 Task: Create a due date automation trigger when advanced on, on the wednesday of the week before a card is due add dates due in less than 1 days at 11:00 AM.
Action: Mouse moved to (952, 77)
Screenshot: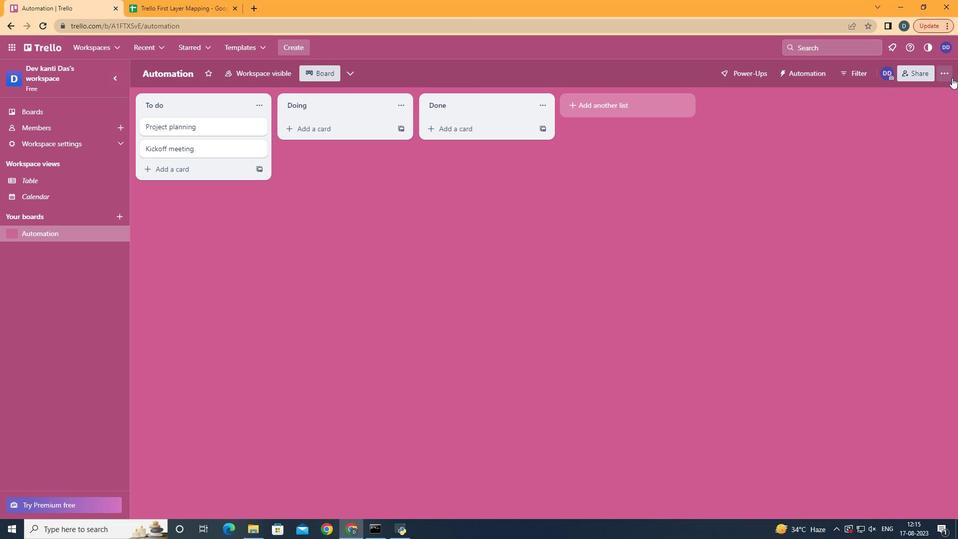 
Action: Mouse pressed left at (952, 77)
Screenshot: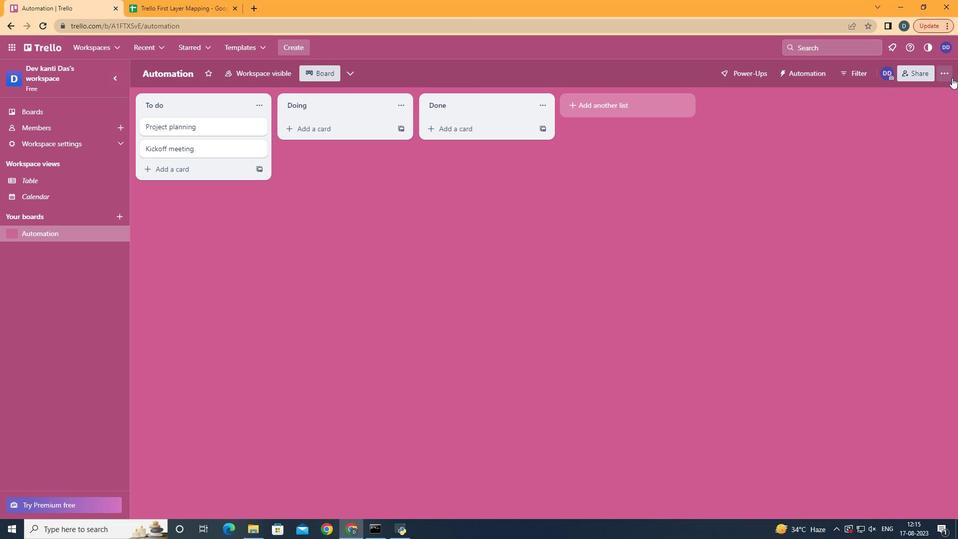 
Action: Mouse moved to (897, 213)
Screenshot: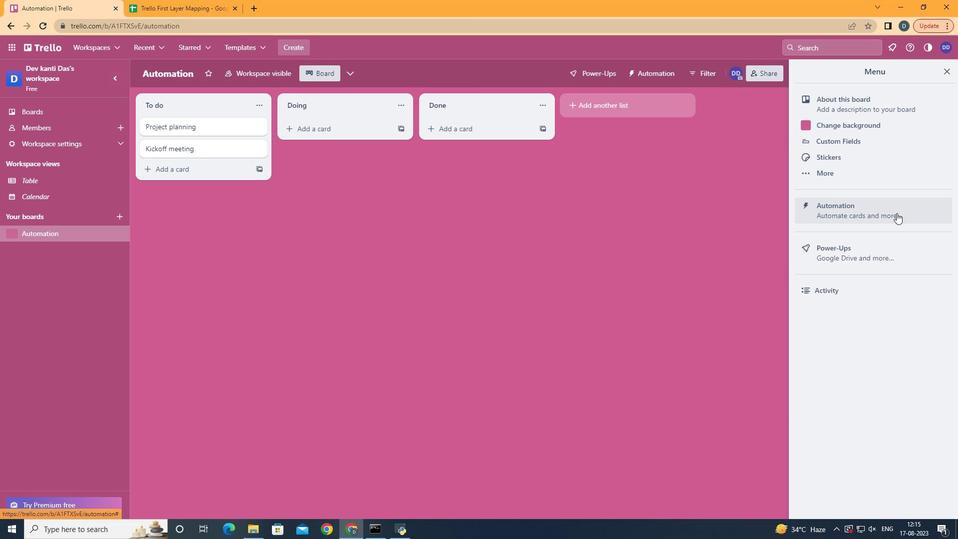 
Action: Mouse pressed left at (897, 213)
Screenshot: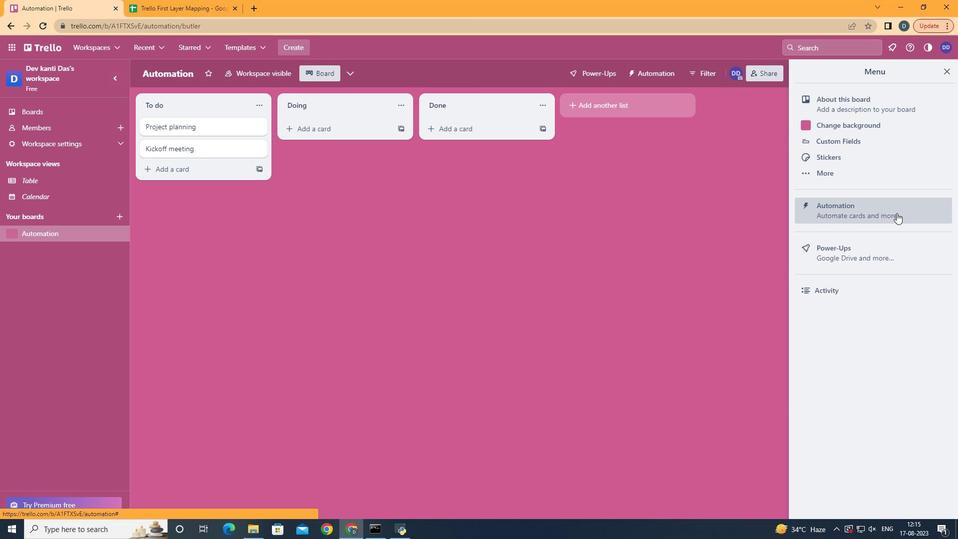 
Action: Mouse moved to (182, 199)
Screenshot: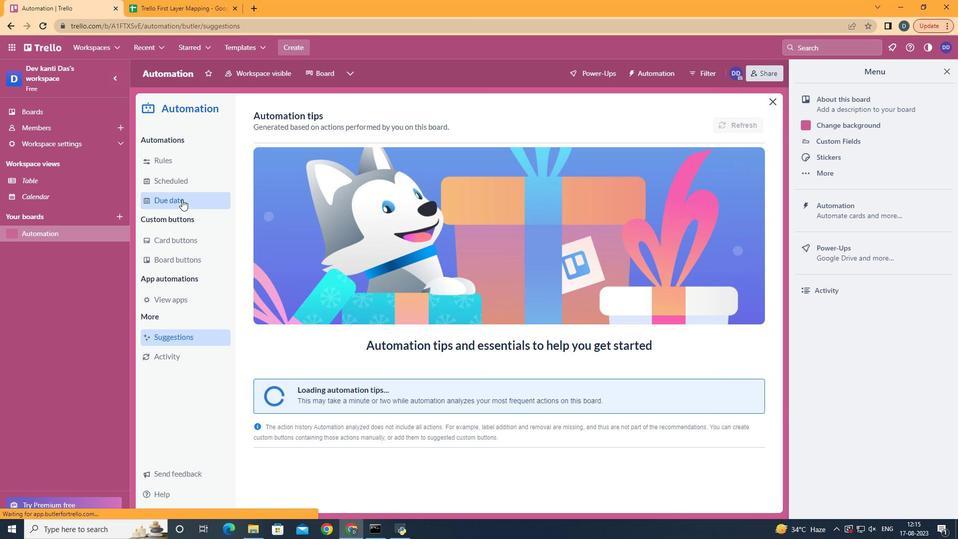 
Action: Mouse pressed left at (182, 199)
Screenshot: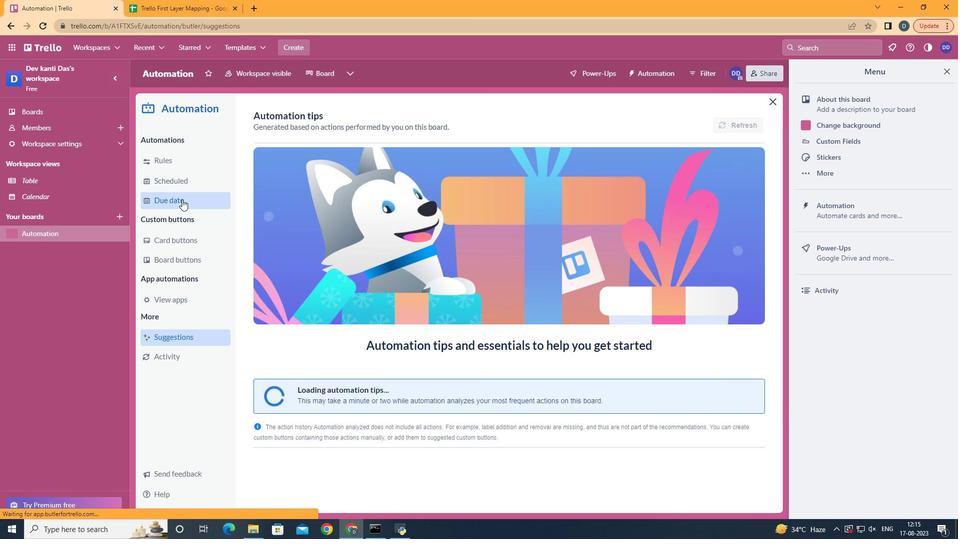 
Action: Mouse moved to (706, 118)
Screenshot: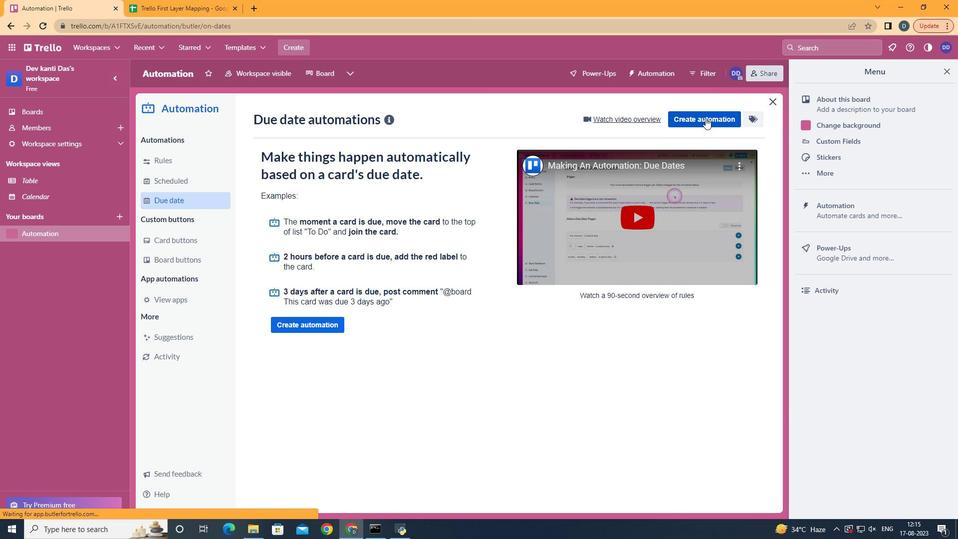 
Action: Mouse pressed left at (706, 118)
Screenshot: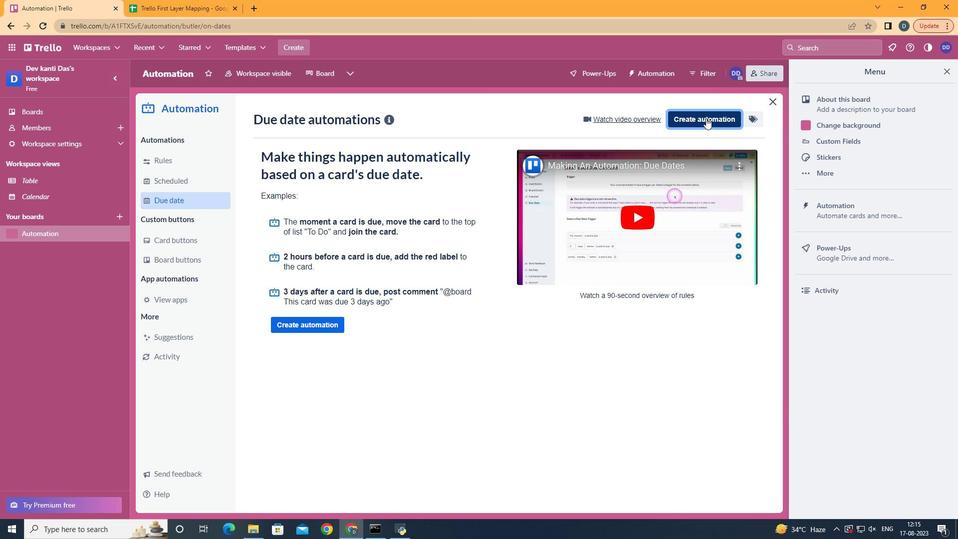 
Action: Mouse moved to (542, 215)
Screenshot: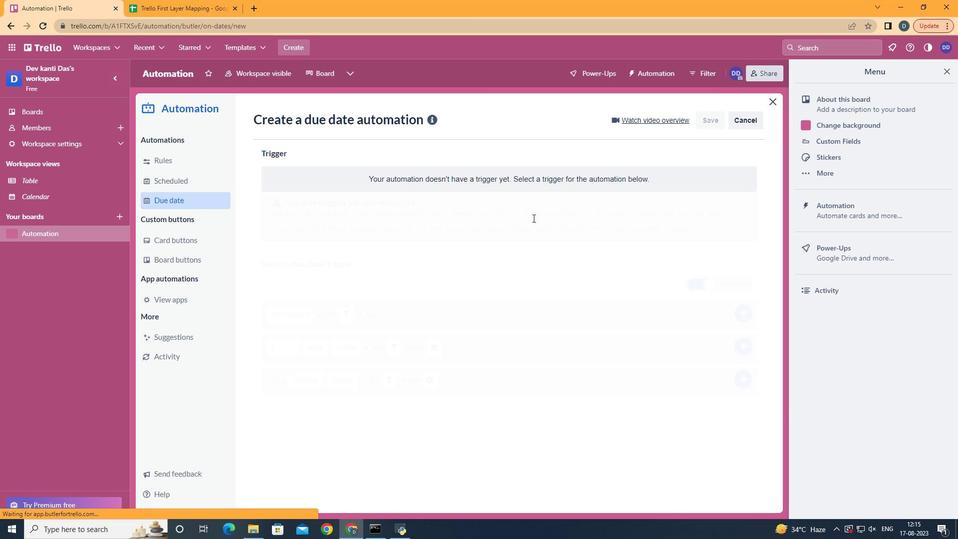 
Action: Mouse pressed left at (542, 215)
Screenshot: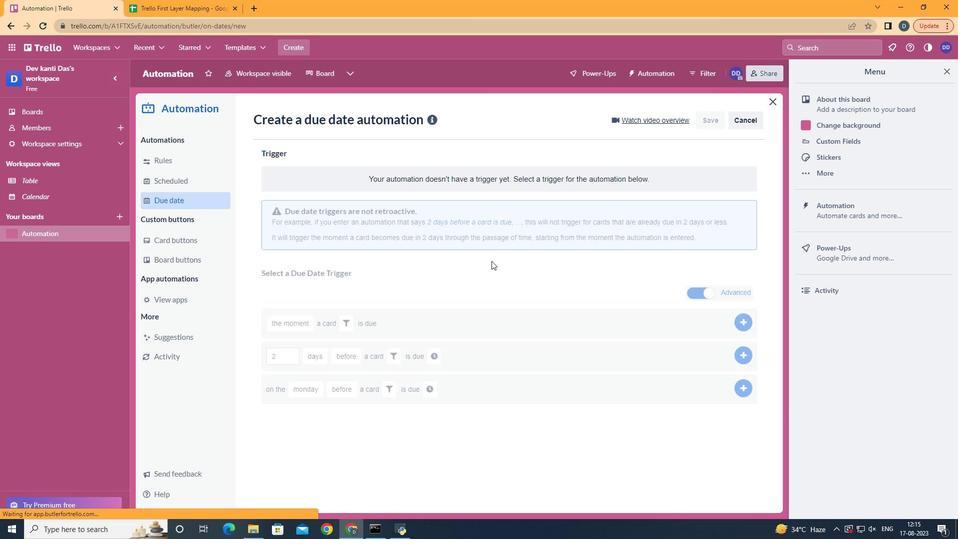 
Action: Mouse moved to (327, 307)
Screenshot: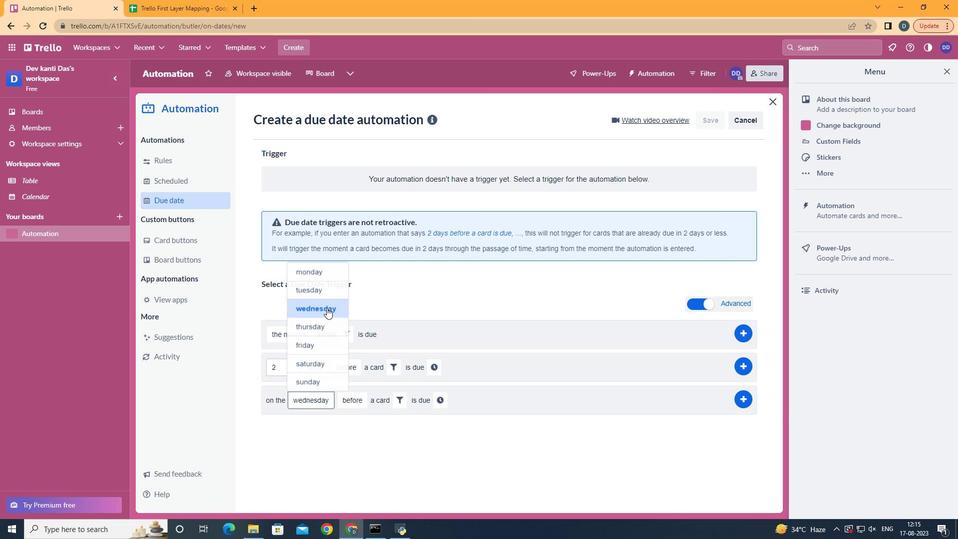 
Action: Mouse pressed left at (327, 307)
Screenshot: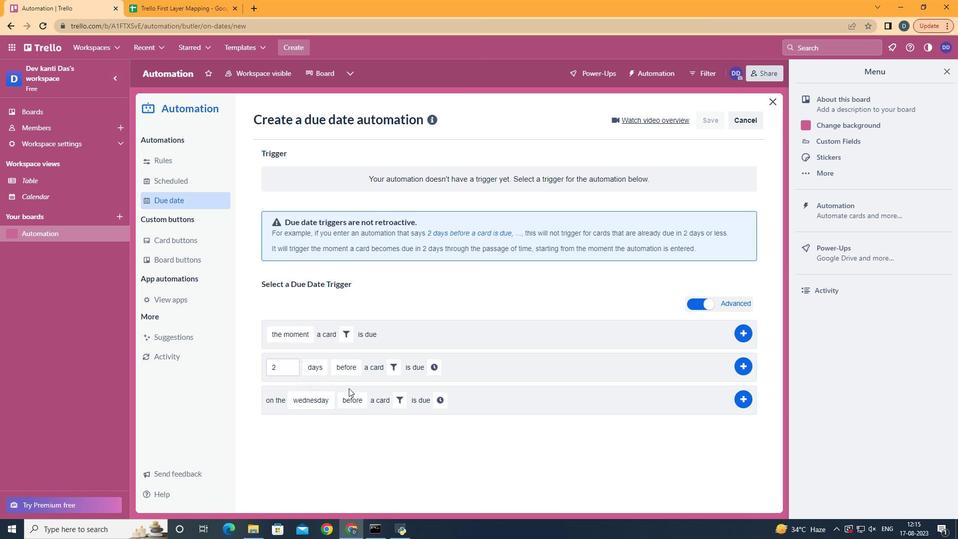 
Action: Mouse moved to (369, 481)
Screenshot: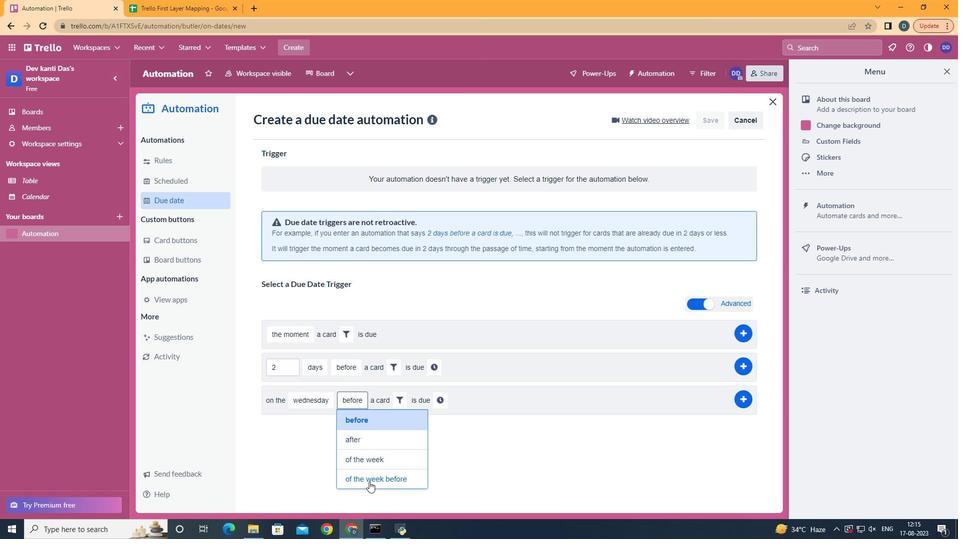 
Action: Mouse pressed left at (369, 481)
Screenshot: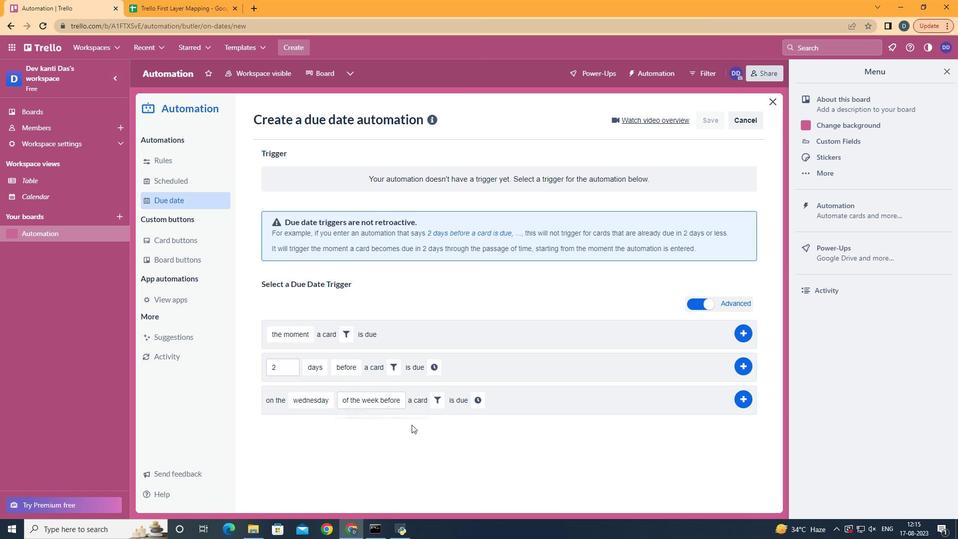 
Action: Mouse moved to (434, 398)
Screenshot: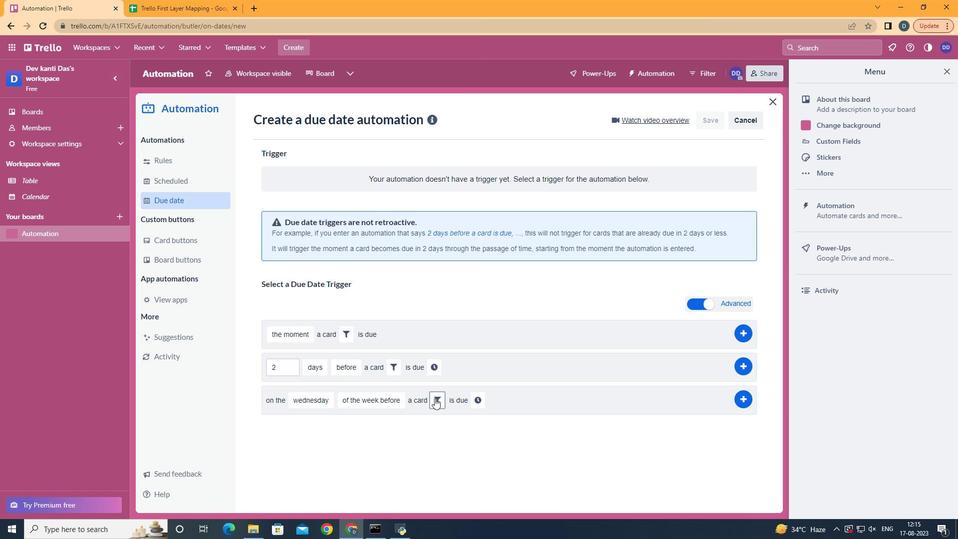 
Action: Mouse pressed left at (434, 398)
Screenshot: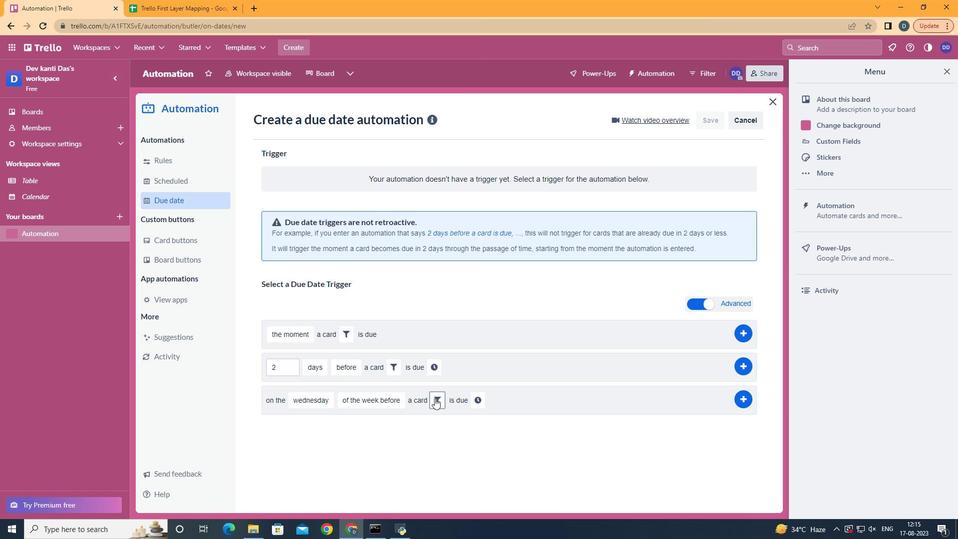 
Action: Mouse moved to (486, 437)
Screenshot: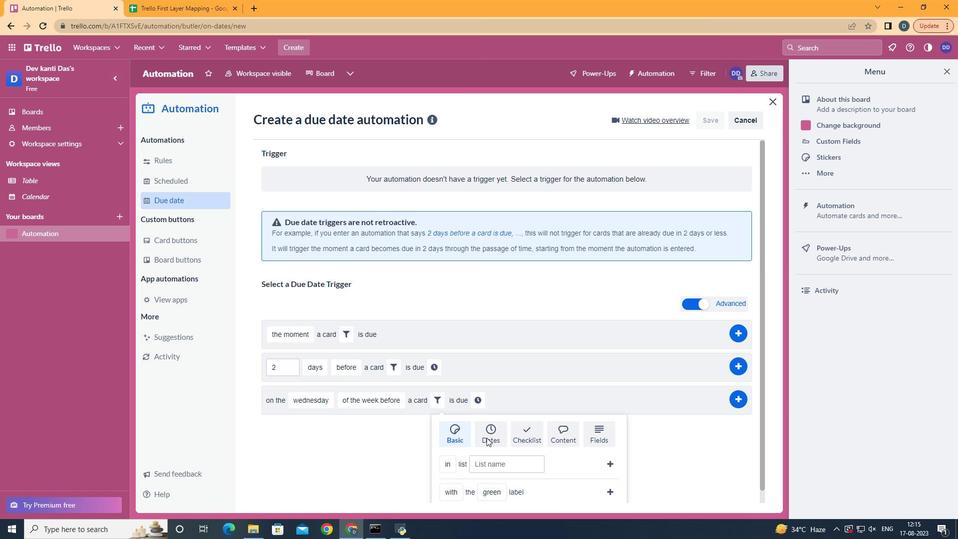 
Action: Mouse pressed left at (486, 437)
Screenshot: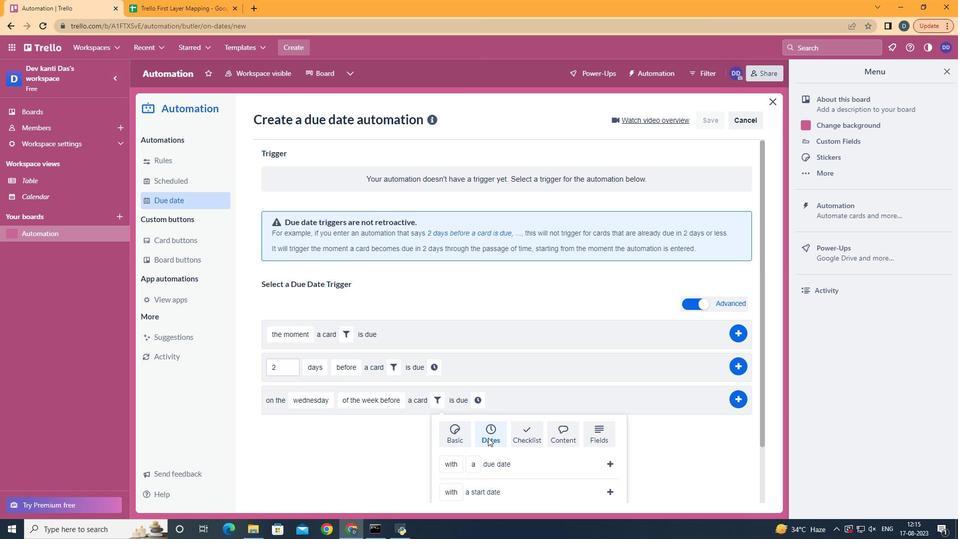 
Action: Mouse moved to (488, 437)
Screenshot: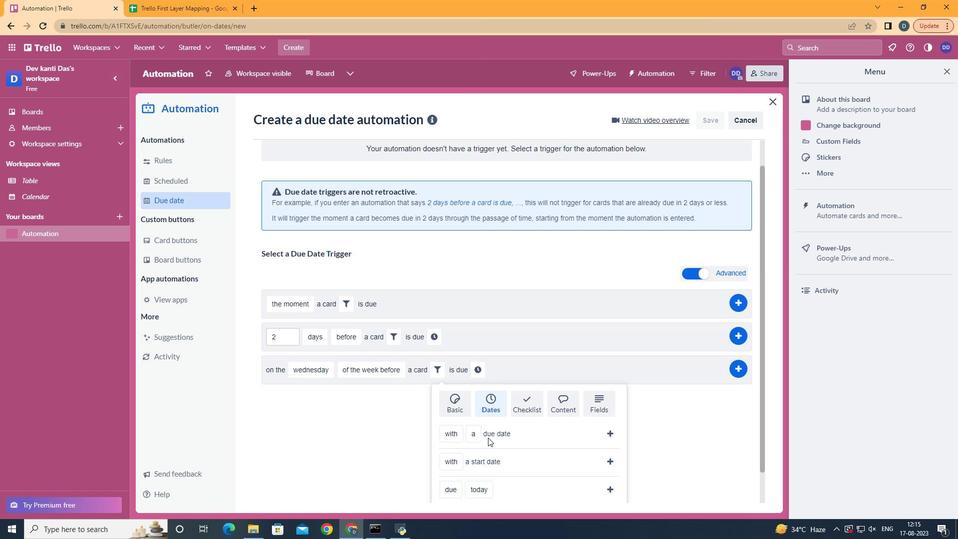
Action: Mouse scrolled (488, 437) with delta (0, 0)
Screenshot: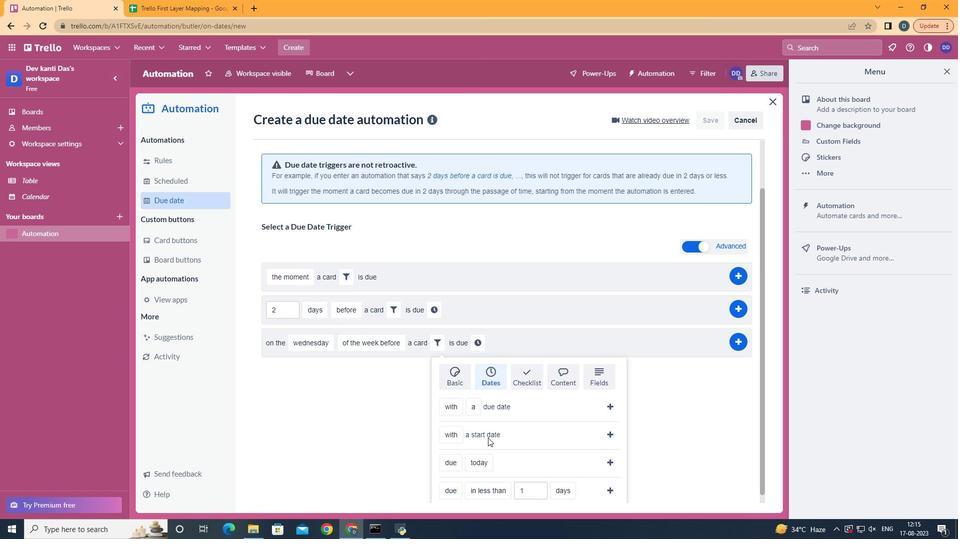 
Action: Mouse scrolled (488, 437) with delta (0, 0)
Screenshot: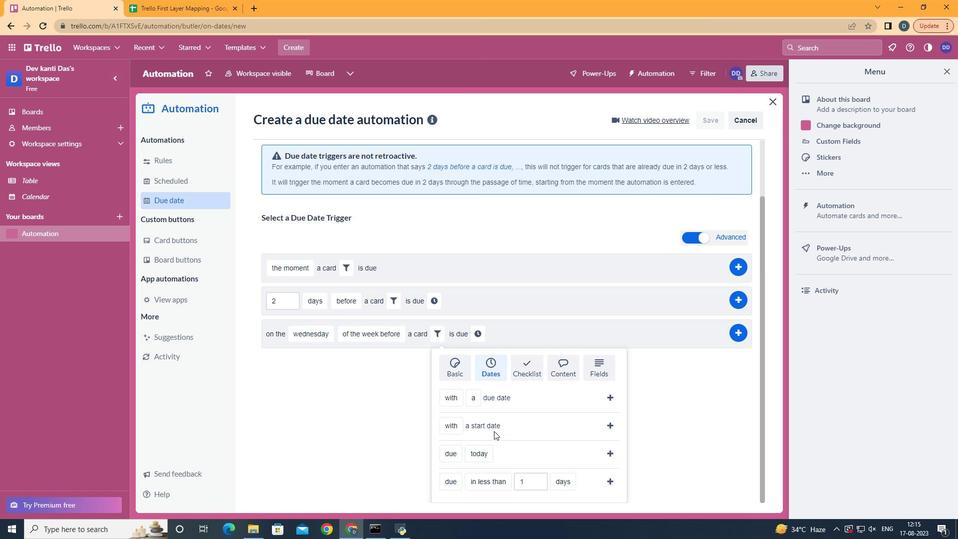 
Action: Mouse scrolled (488, 437) with delta (0, 0)
Screenshot: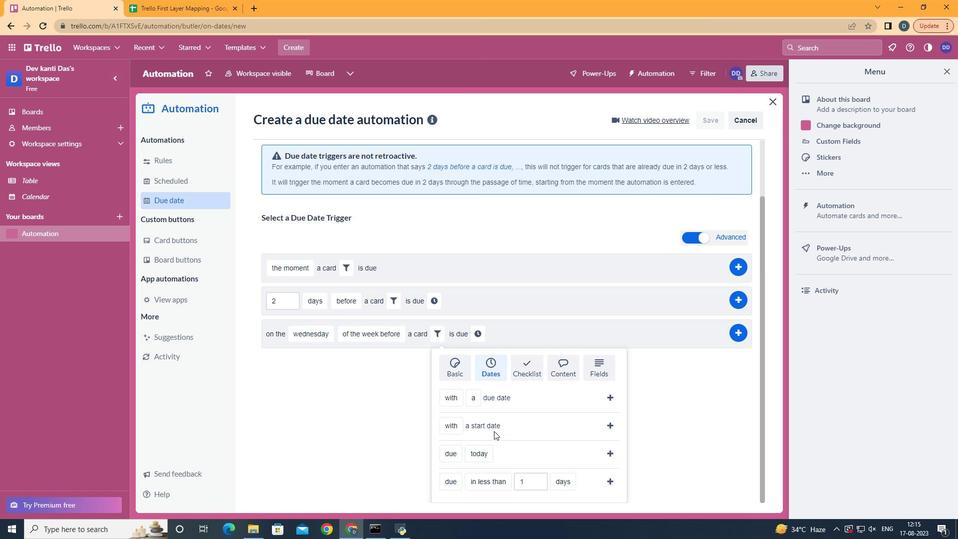 
Action: Mouse scrolled (488, 437) with delta (0, 0)
Screenshot: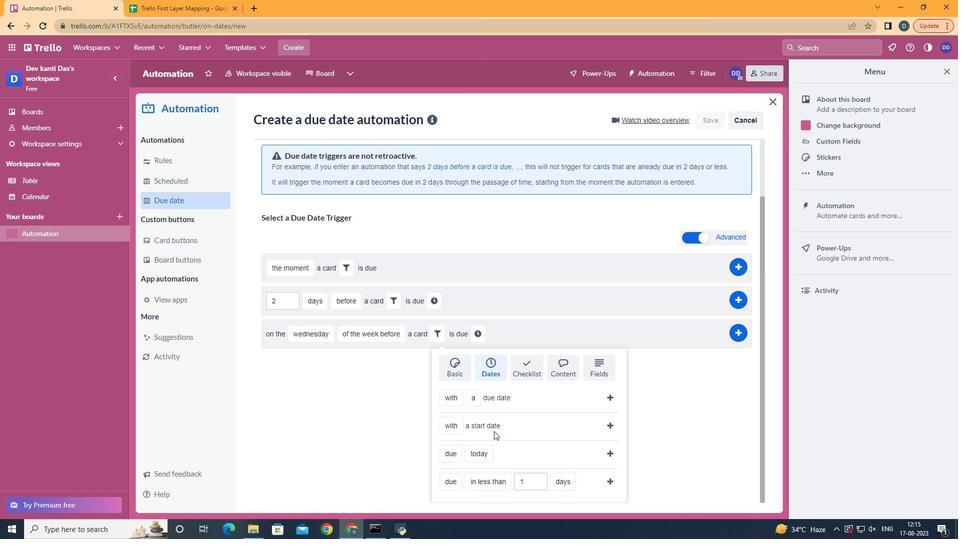 
Action: Mouse moved to (608, 479)
Screenshot: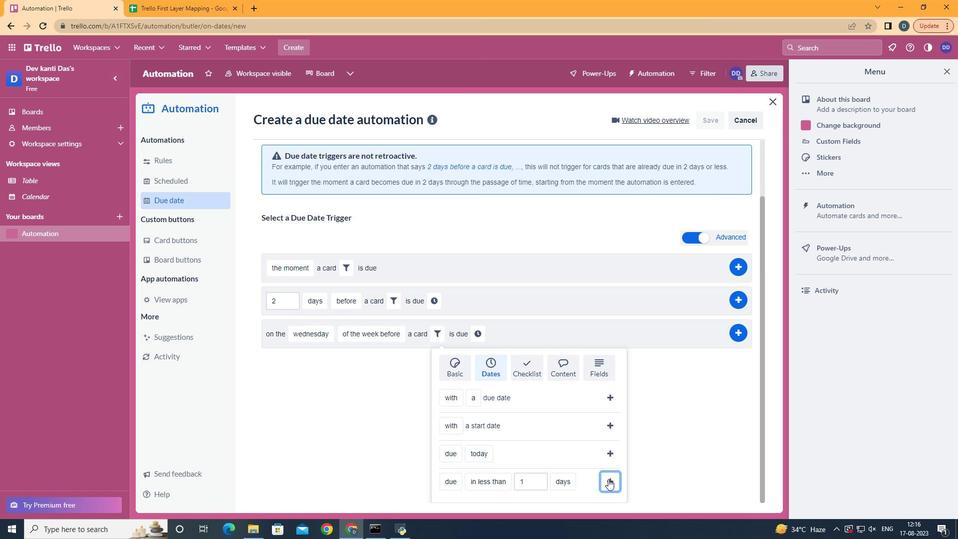 
Action: Mouse pressed left at (608, 479)
Screenshot: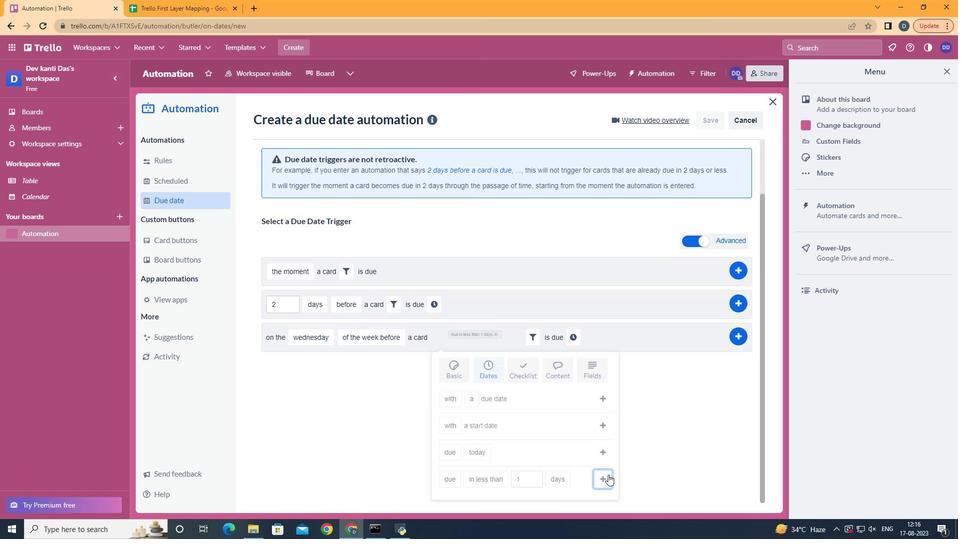 
Action: Mouse moved to (576, 406)
Screenshot: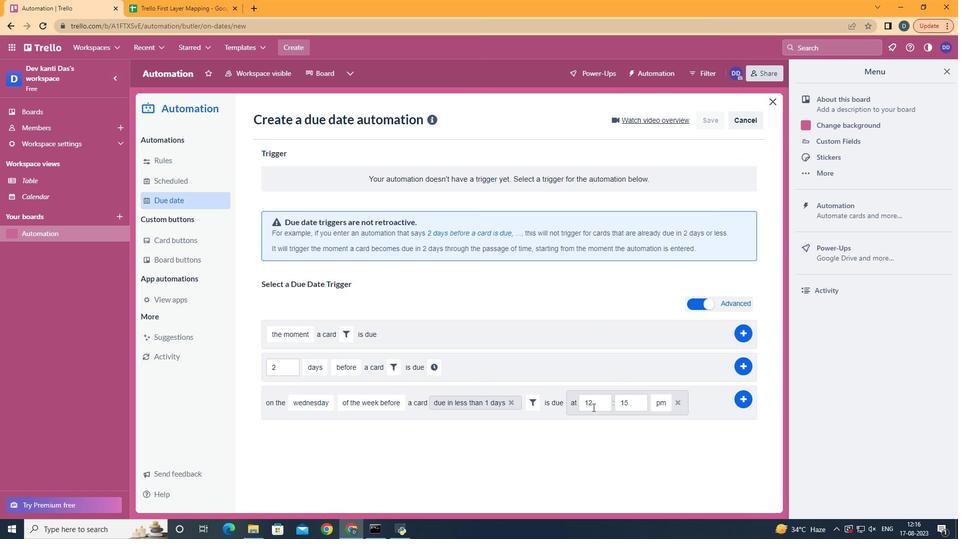 
Action: Mouse pressed left at (576, 406)
Screenshot: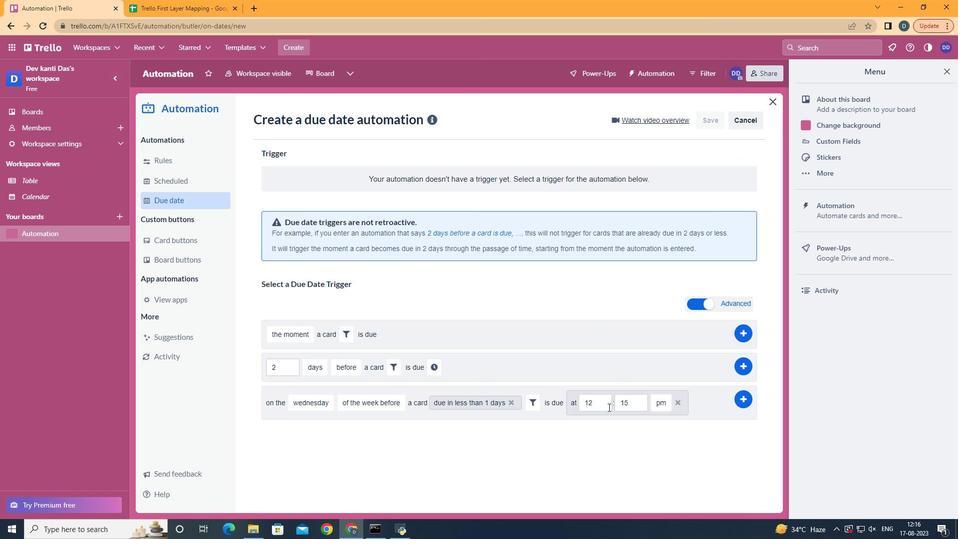 
Action: Mouse moved to (608, 407)
Screenshot: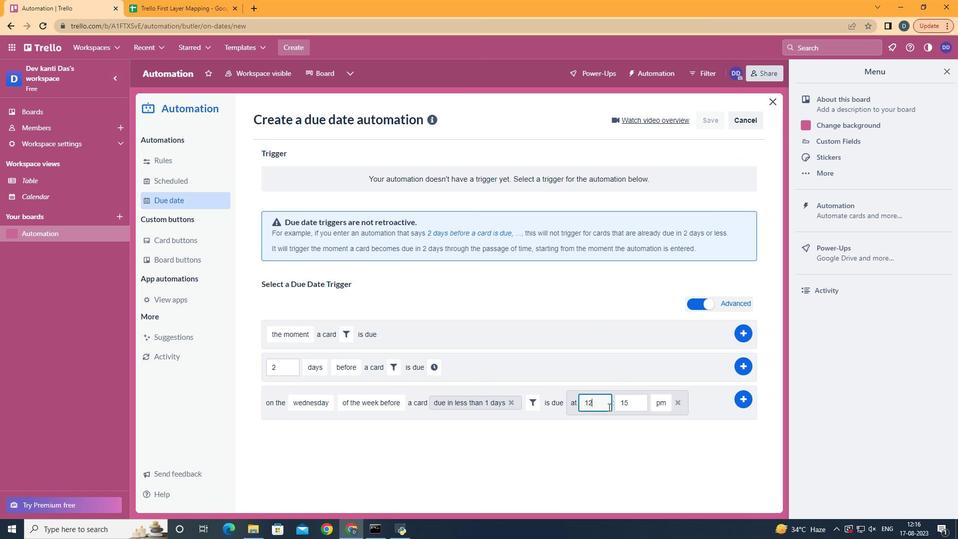 
Action: Mouse pressed left at (608, 407)
Screenshot: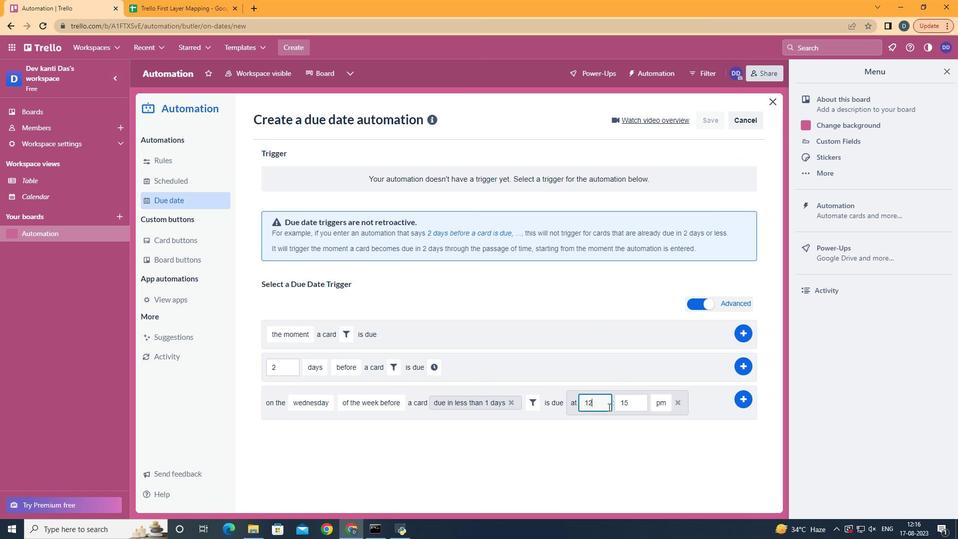 
Action: Key pressed <Key.backspace>1
Screenshot: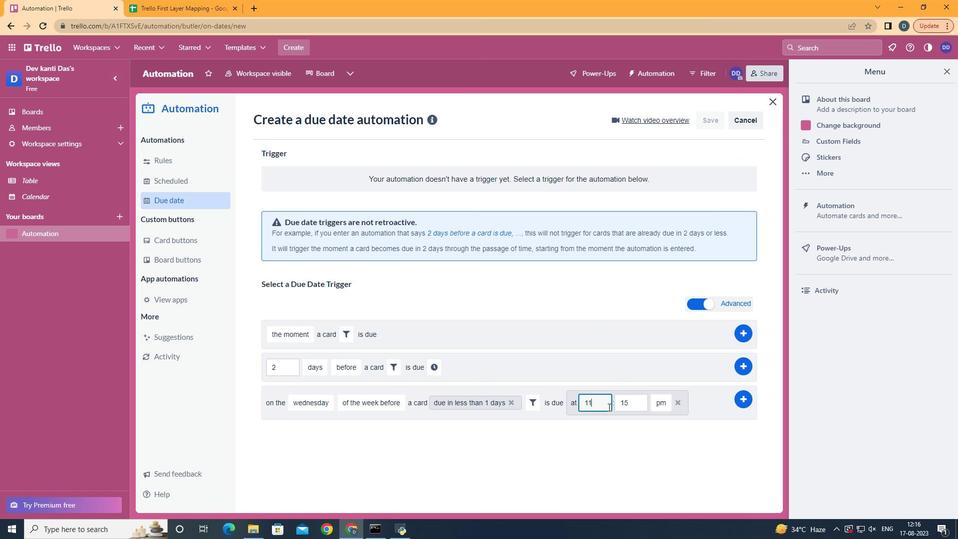 
Action: Mouse moved to (637, 409)
Screenshot: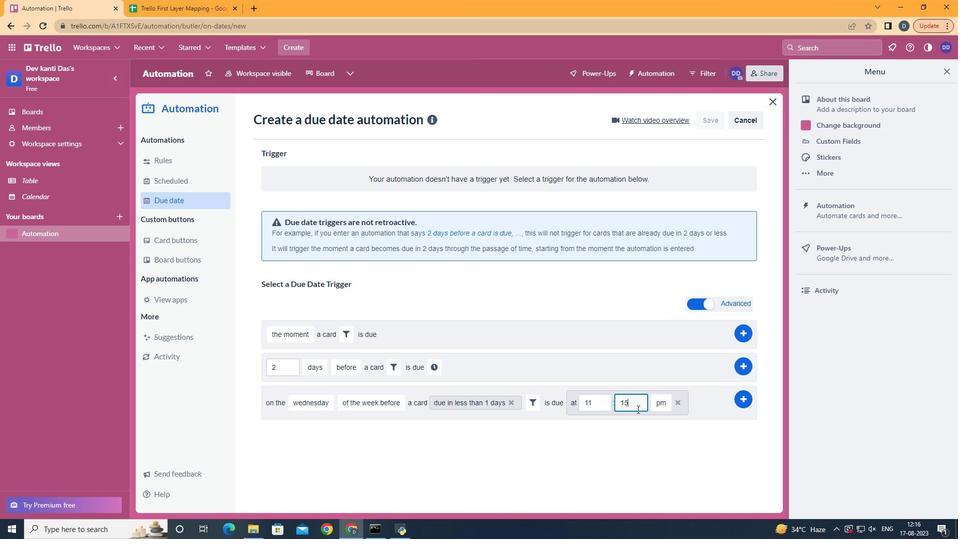 
Action: Mouse pressed left at (637, 409)
Screenshot: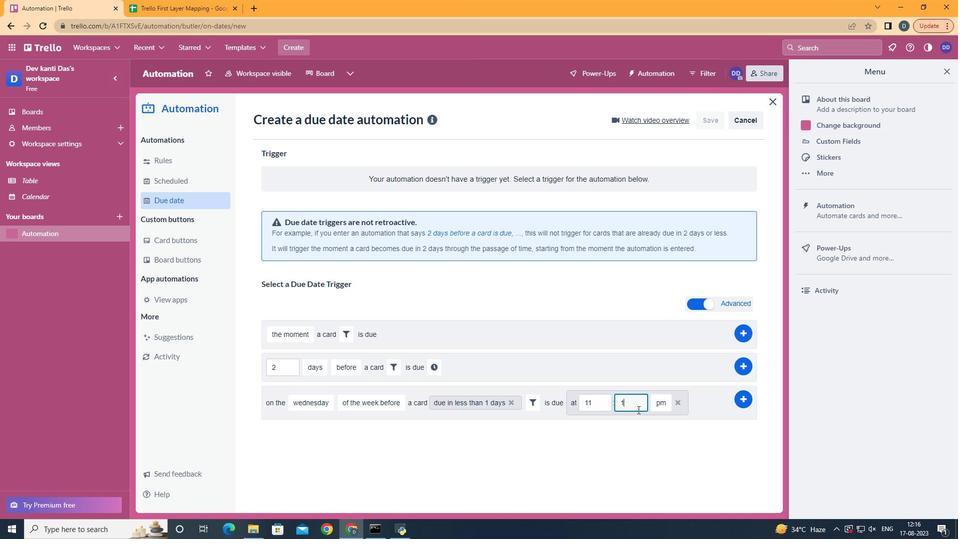
Action: Key pressed <Key.backspace>
Screenshot: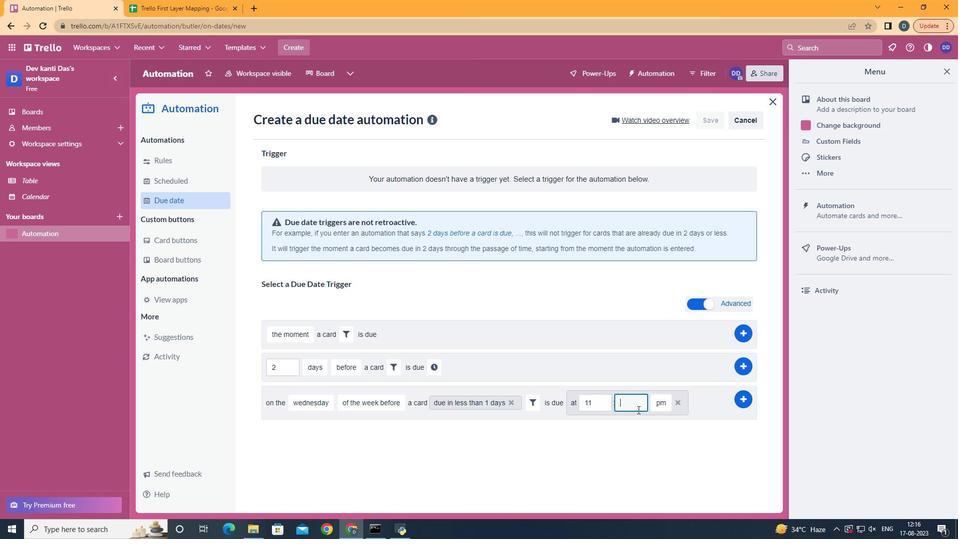 
Action: Mouse moved to (638, 410)
Screenshot: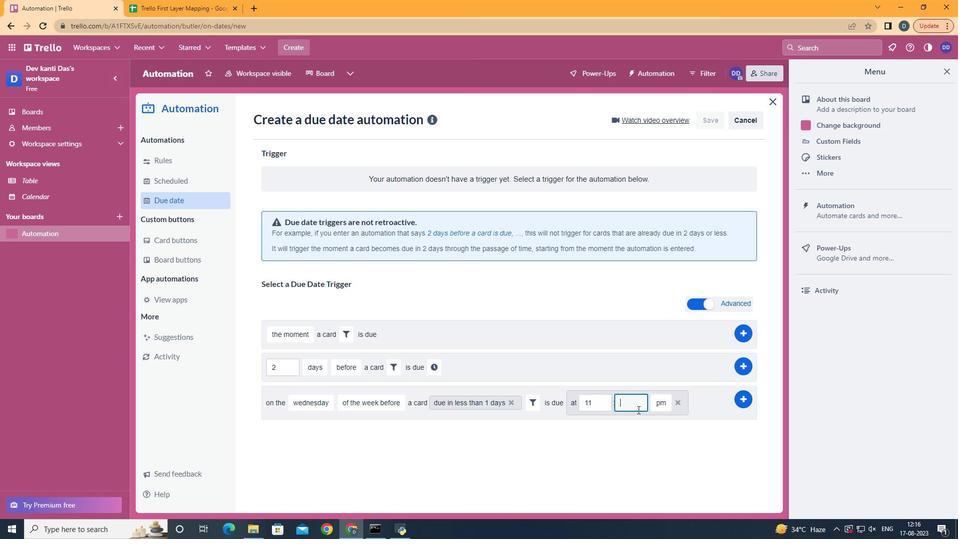 
Action: Key pressed <Key.backspace>00
Screenshot: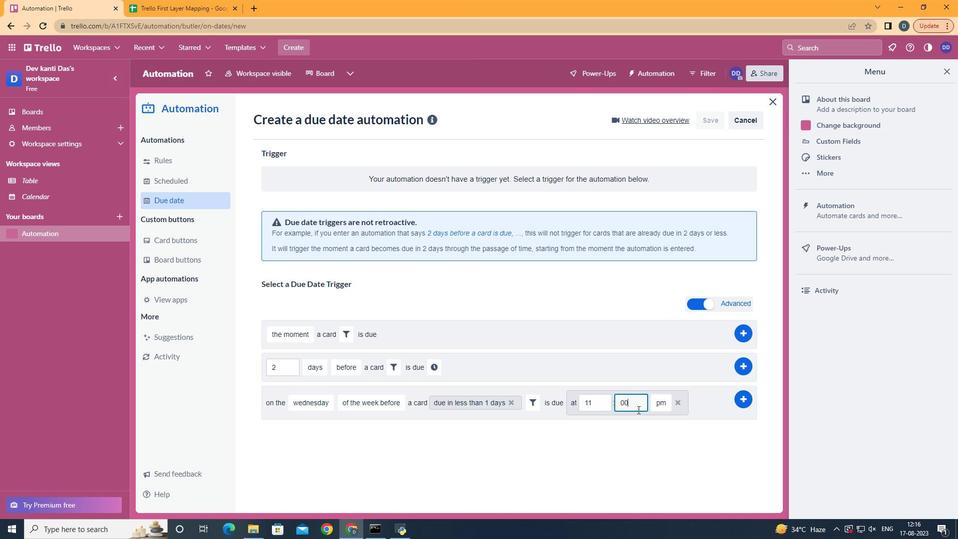 
Action: Mouse moved to (664, 424)
Screenshot: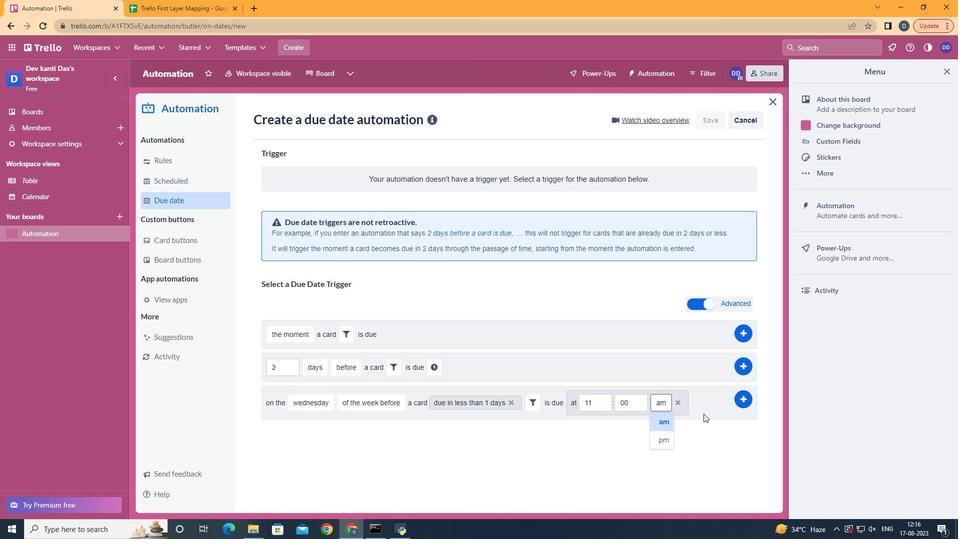
Action: Mouse pressed left at (664, 424)
Screenshot: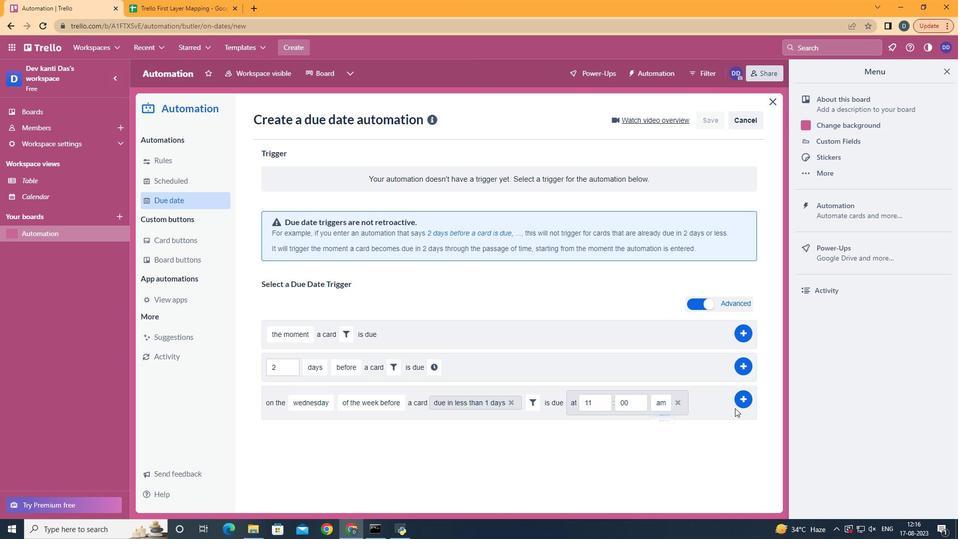 
Action: Mouse moved to (739, 402)
Screenshot: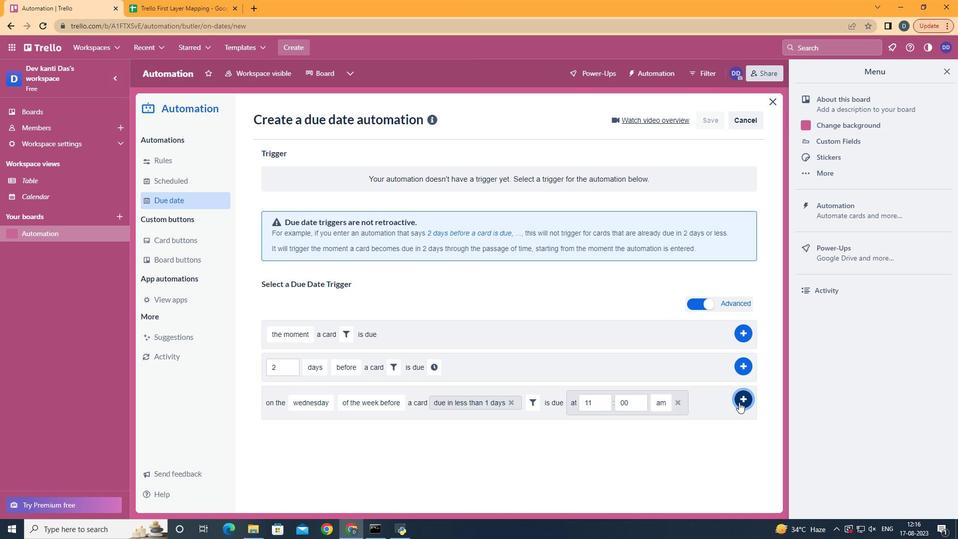 
Action: Mouse pressed left at (739, 402)
Screenshot: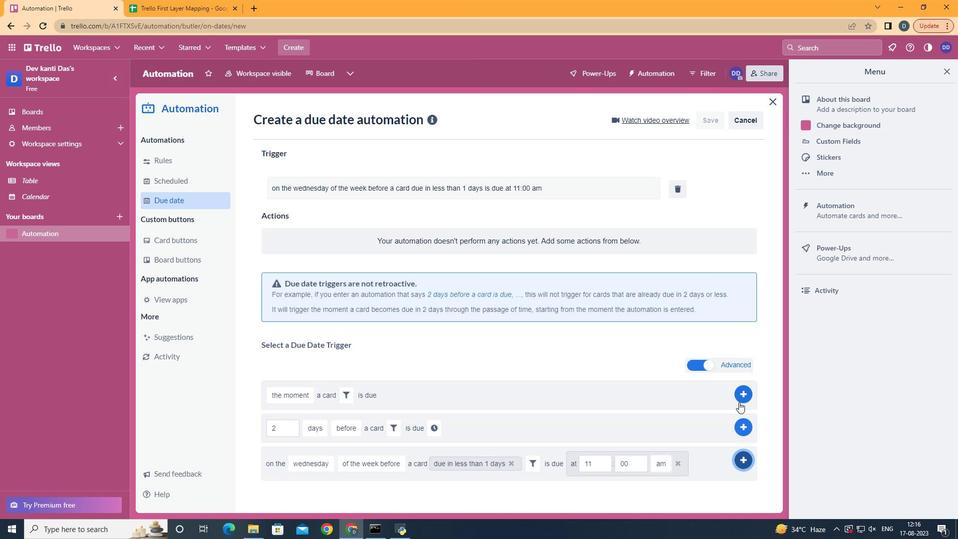 
